 Task: Open the fullscreen controller in the toolbar editor.
Action: Mouse moved to (110, 12)
Screenshot: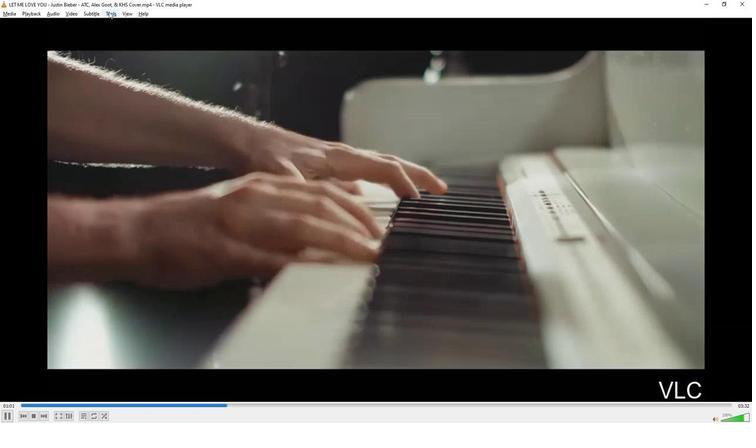 
Action: Mouse pressed left at (110, 12)
Screenshot: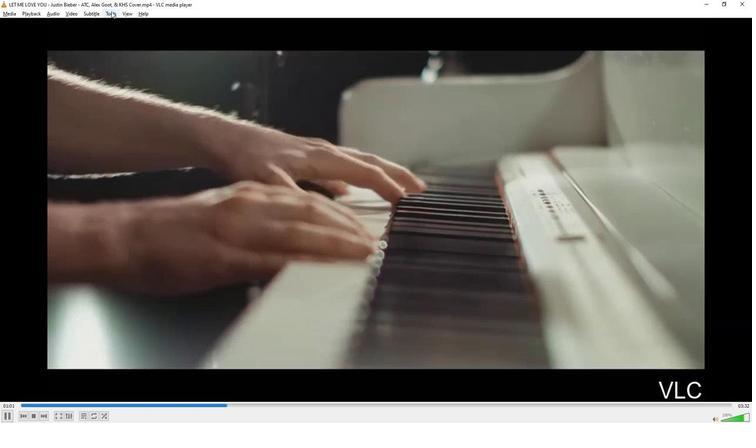 
Action: Mouse moved to (135, 96)
Screenshot: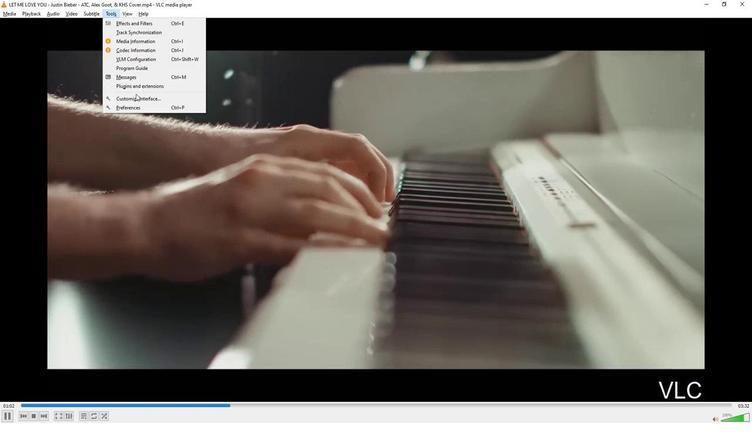 
Action: Mouse pressed left at (135, 96)
Screenshot: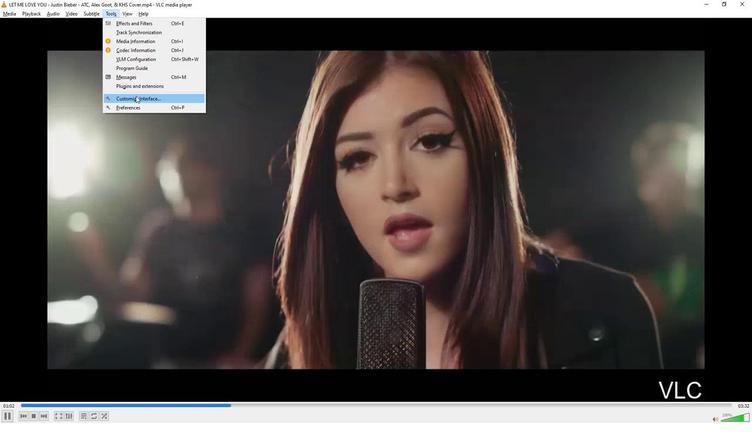 
Action: Mouse moved to (335, 137)
Screenshot: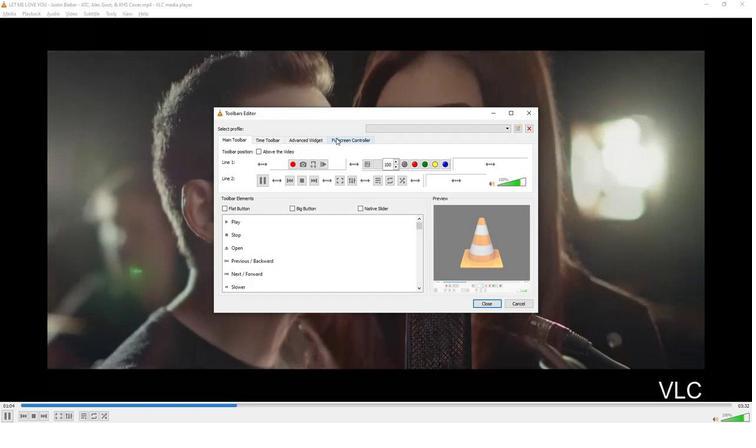 
Action: Mouse pressed left at (335, 137)
Screenshot: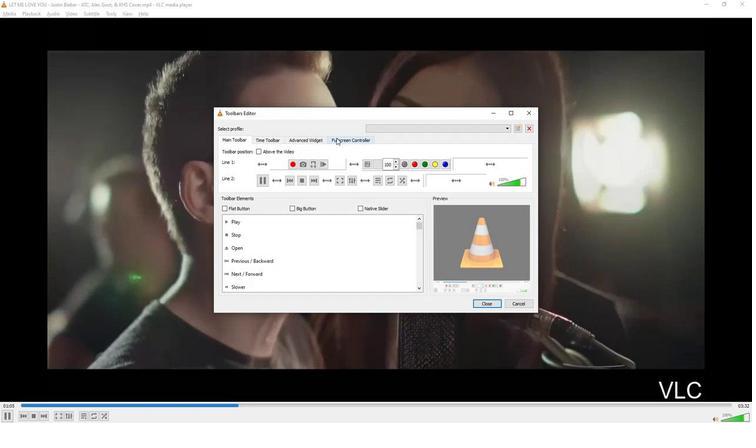 
Action: Mouse moved to (385, 178)
Screenshot: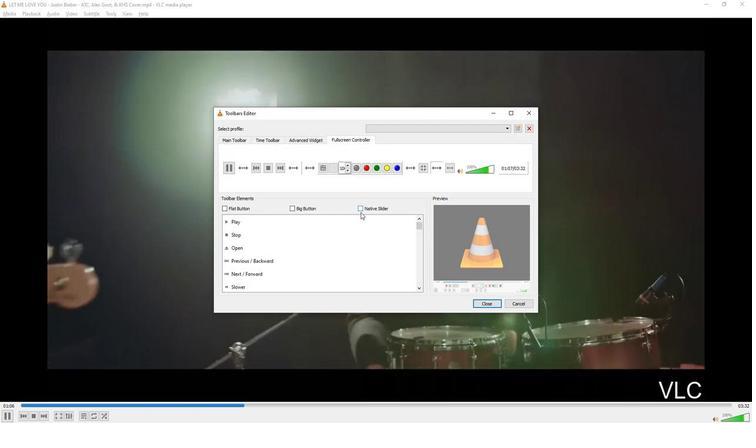 
